 Task: Add Member Danyal to Card Card0029 in Board Board0023 in Workspace Development in Trello
Action: Mouse moved to (485, 551)
Screenshot: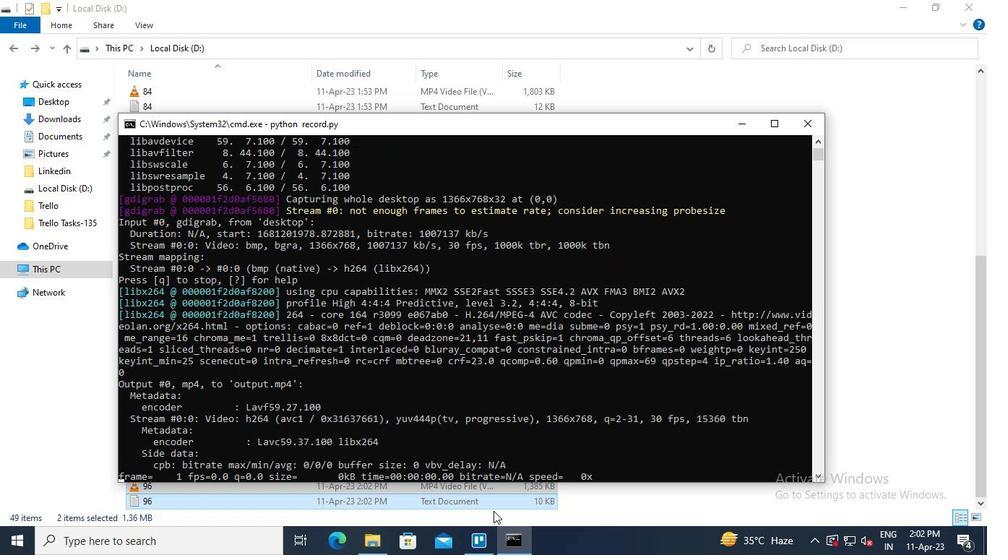 
Action: Mouse pressed left at (485, 551)
Screenshot: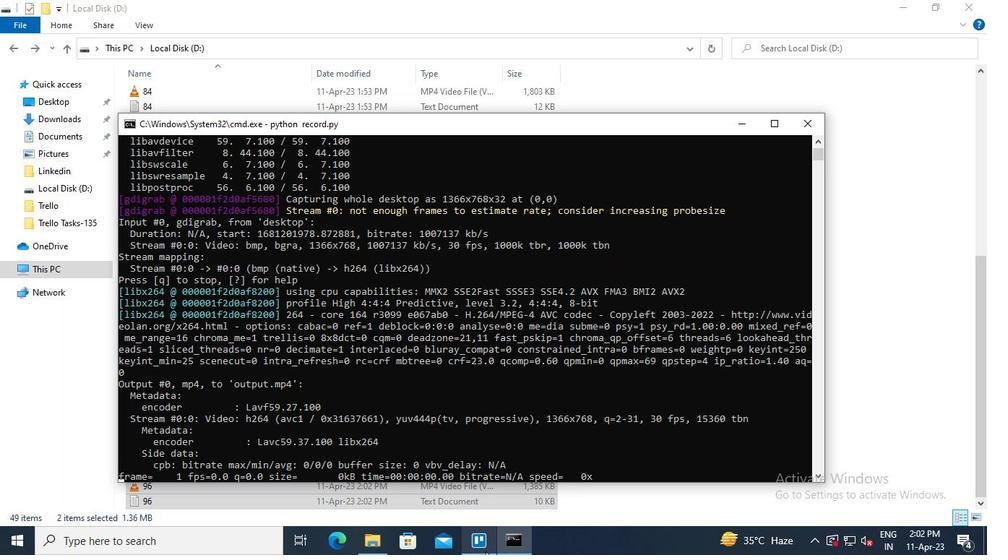 
Action: Mouse moved to (249, 169)
Screenshot: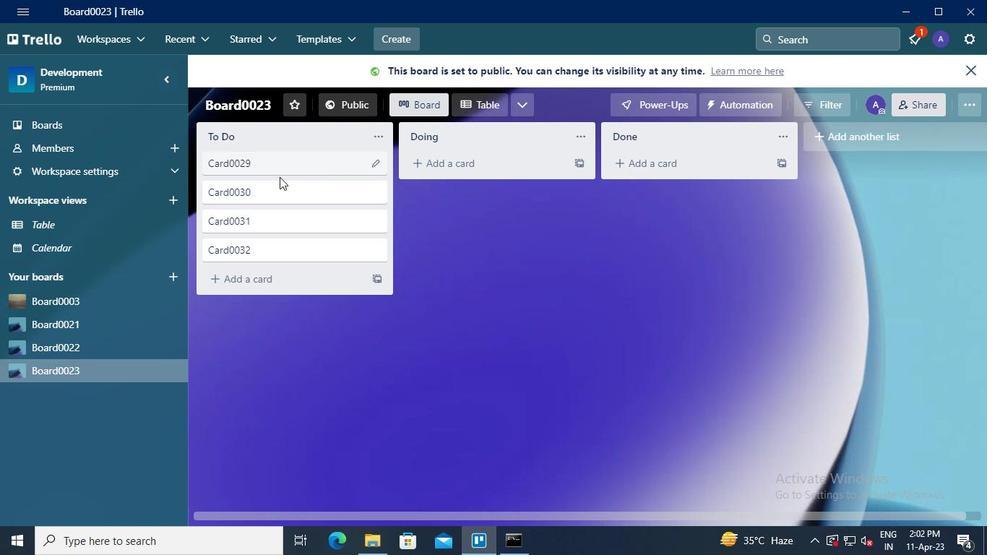 
Action: Mouse pressed left at (249, 169)
Screenshot: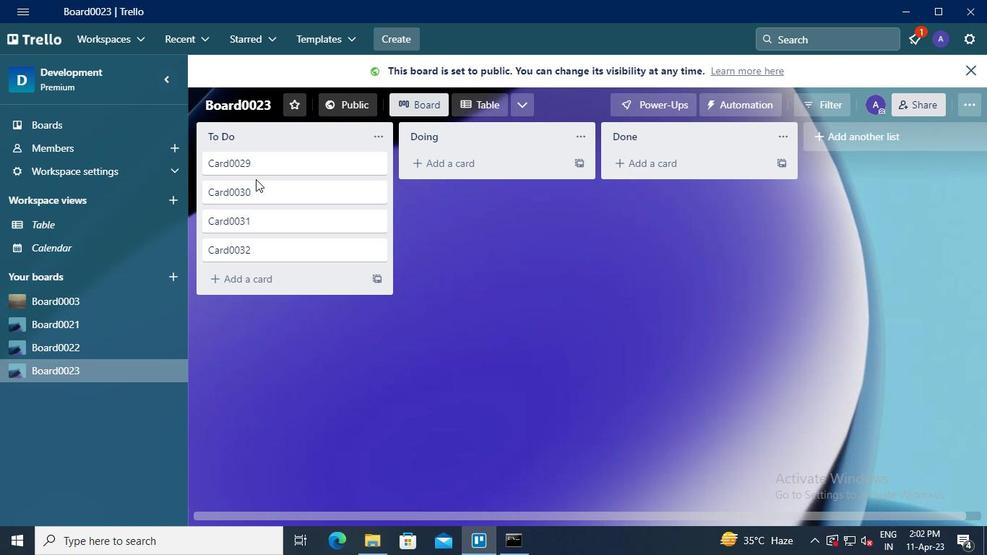 
Action: Mouse moved to (679, 138)
Screenshot: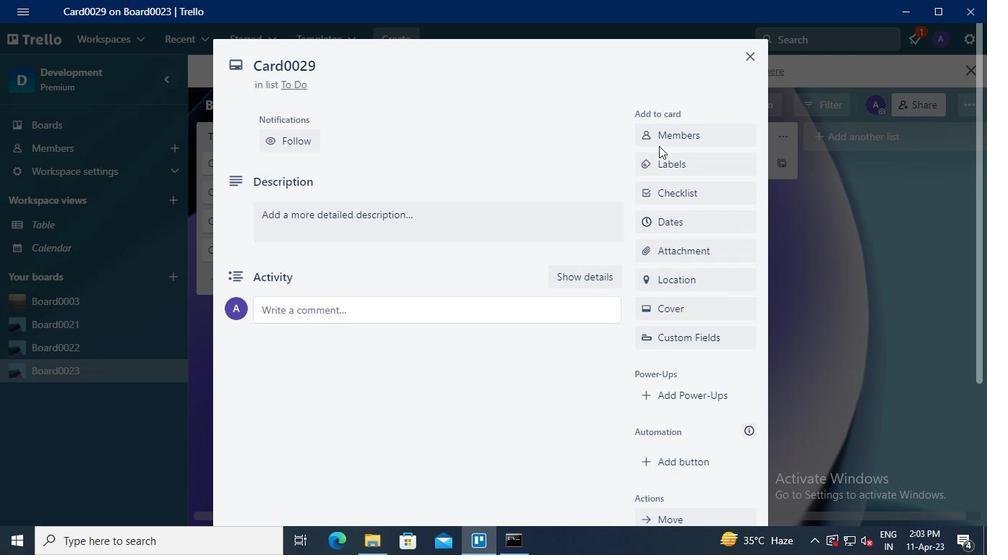 
Action: Mouse pressed left at (679, 138)
Screenshot: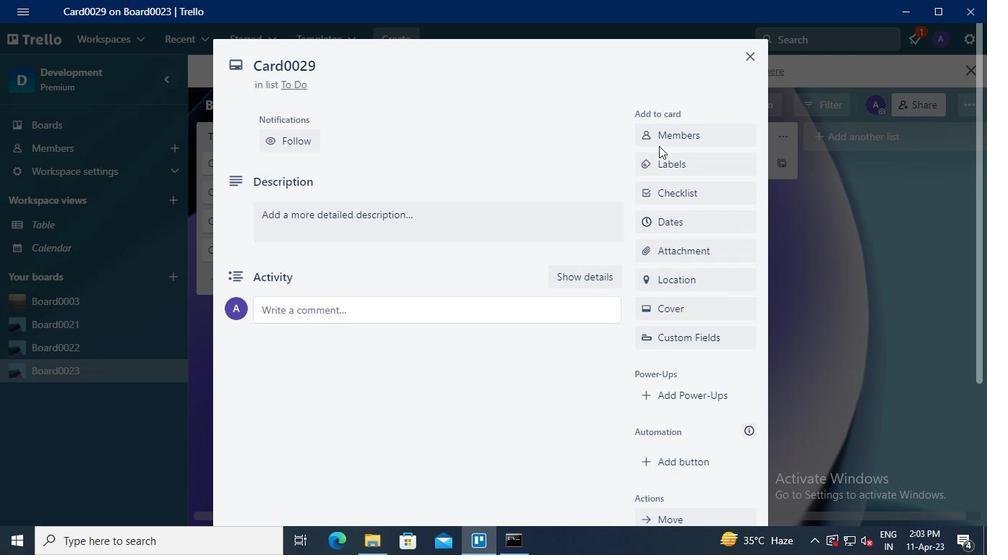 
Action: Mouse moved to (701, 198)
Screenshot: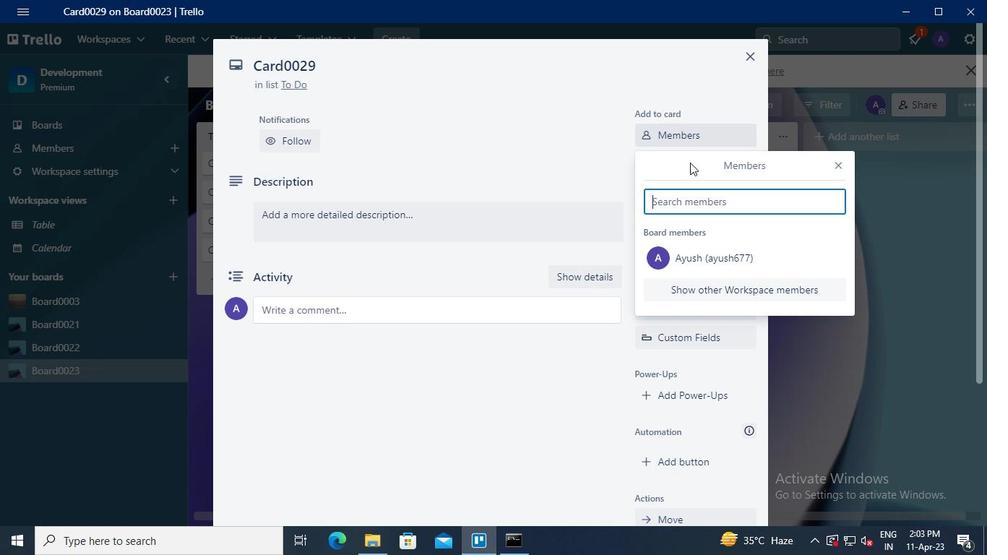 
Action: Mouse pressed left at (701, 198)
Screenshot: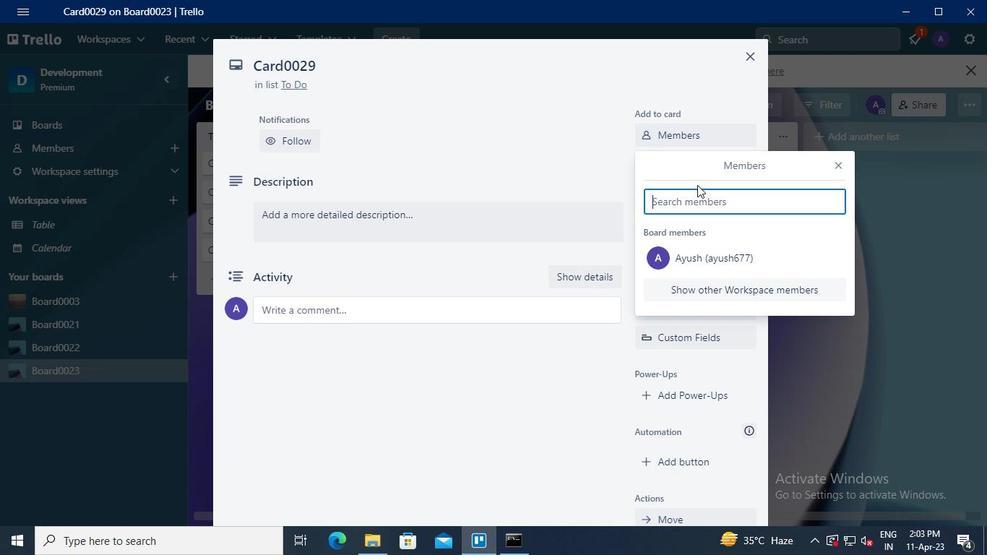 
Action: Keyboard Key.shift
Screenshot: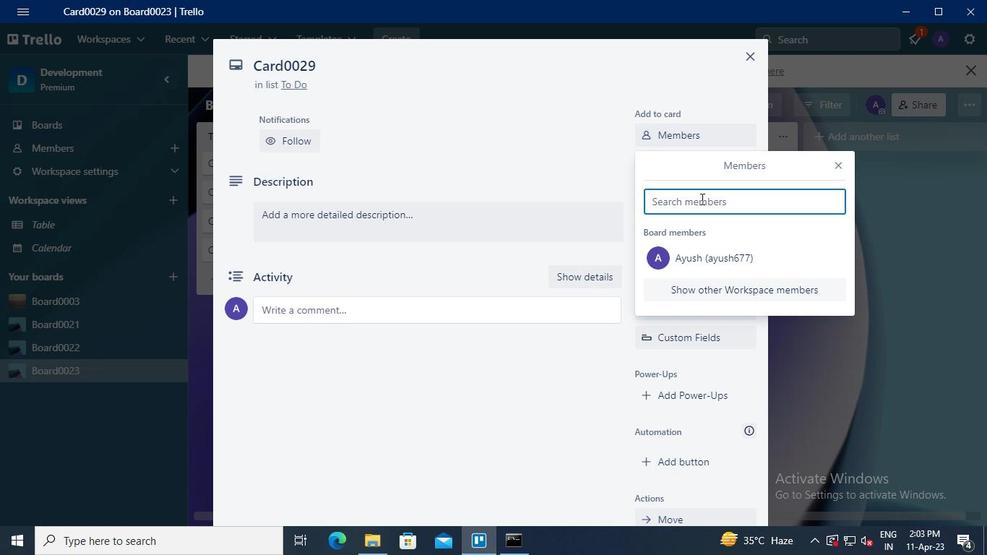 
Action: Keyboard D
Screenshot: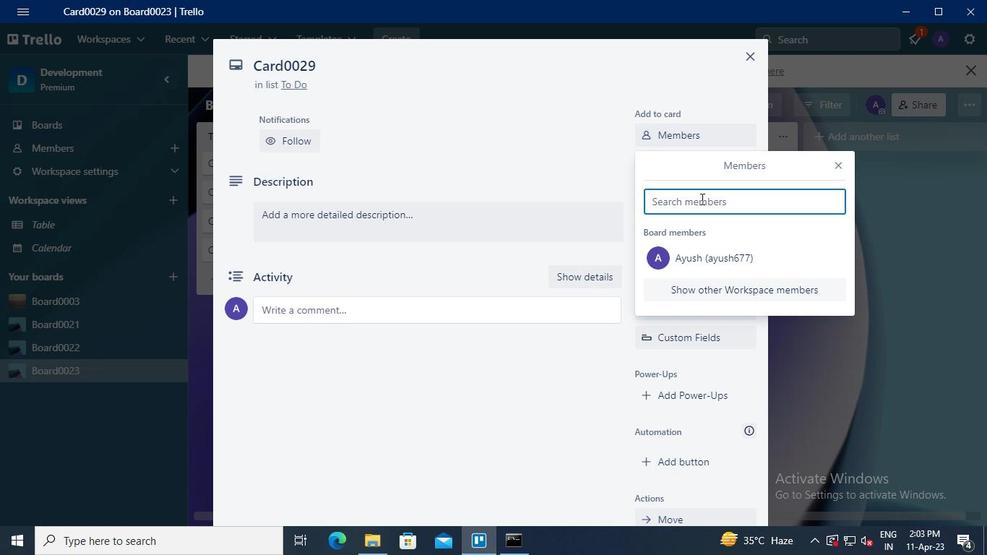 
Action: Keyboard a
Screenshot: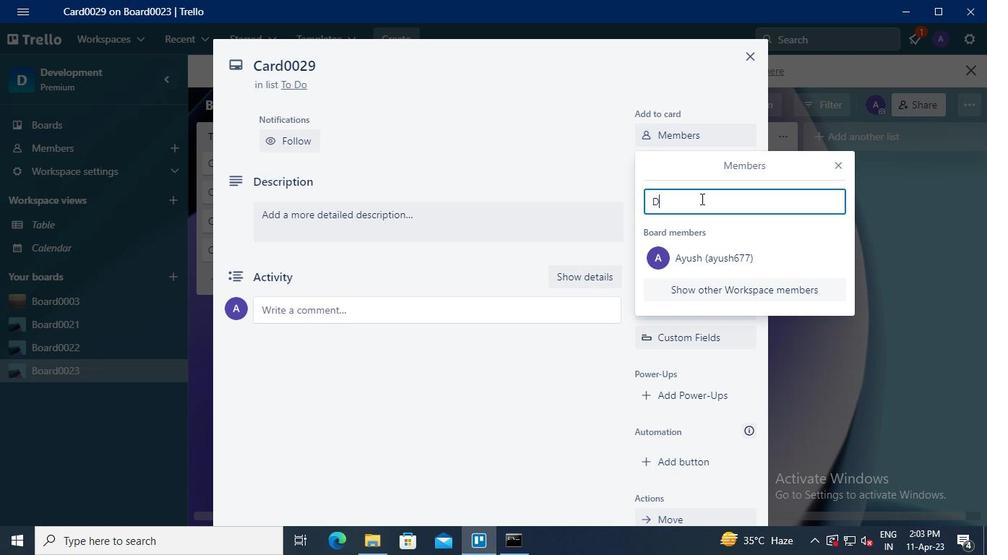 
Action: Keyboard n
Screenshot: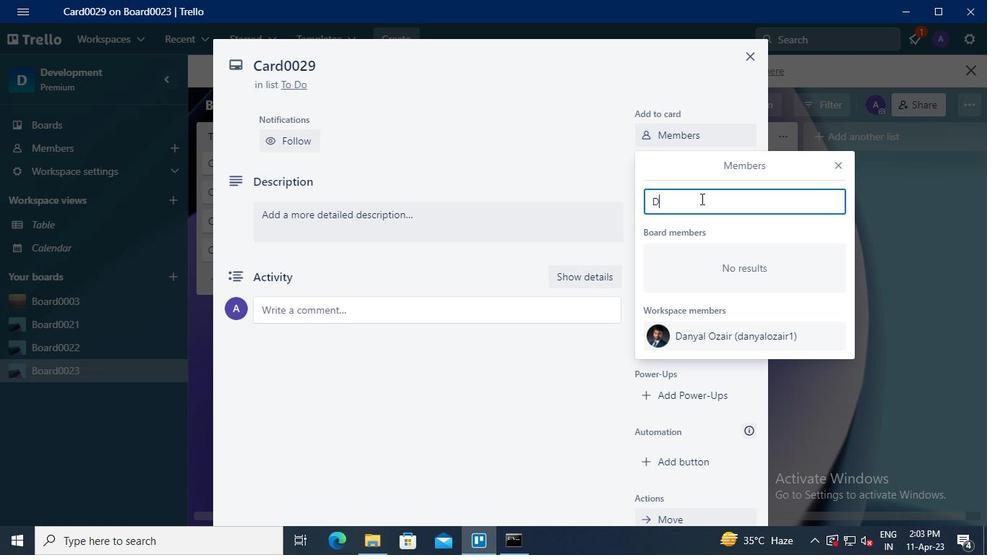 
Action: Keyboard y
Screenshot: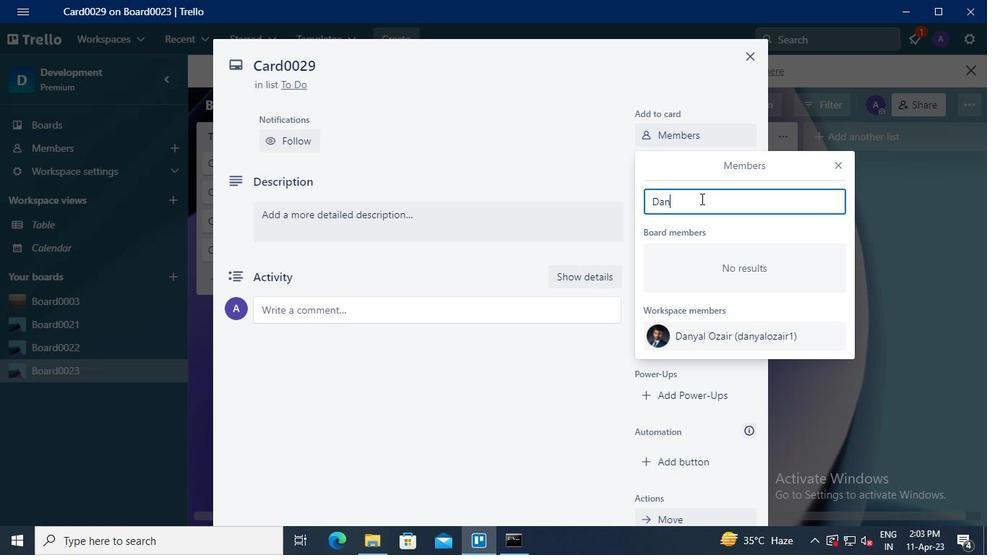 
Action: Keyboard a
Screenshot: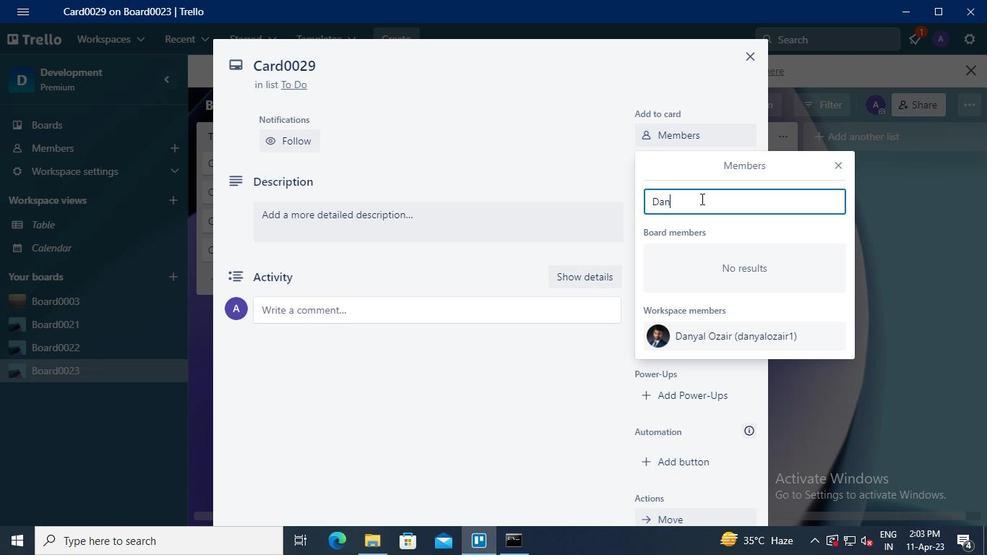 
Action: Keyboard l
Screenshot: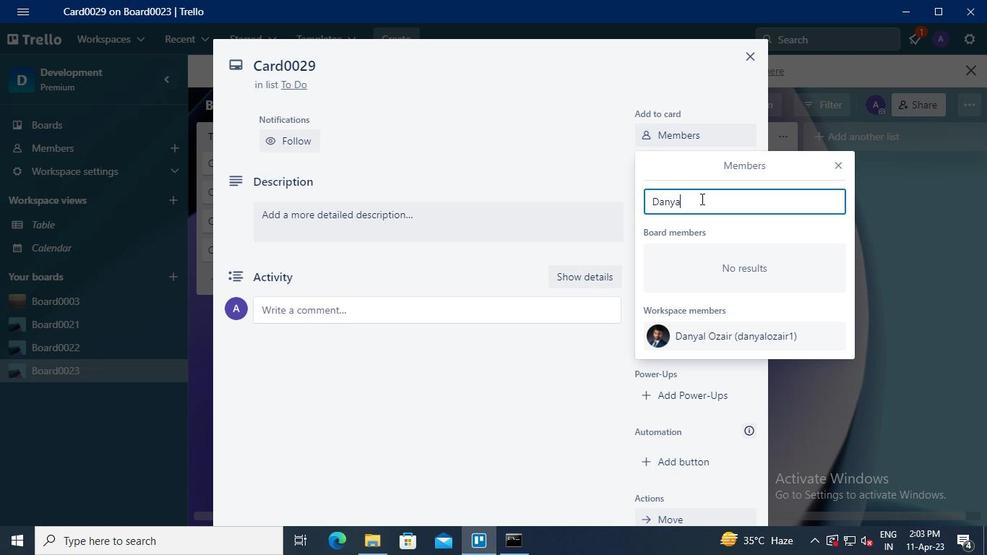 
Action: Mouse moved to (751, 333)
Screenshot: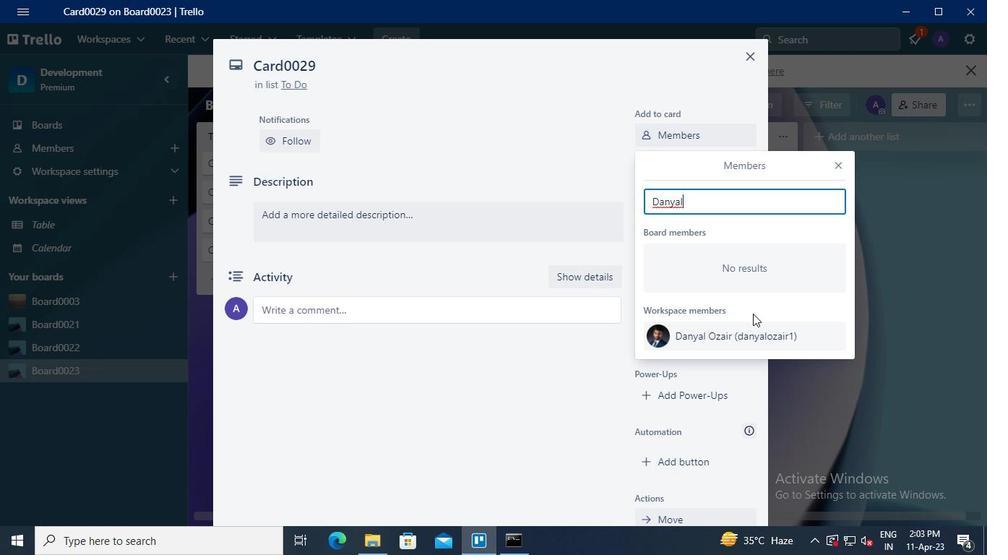
Action: Mouse pressed left at (751, 333)
Screenshot: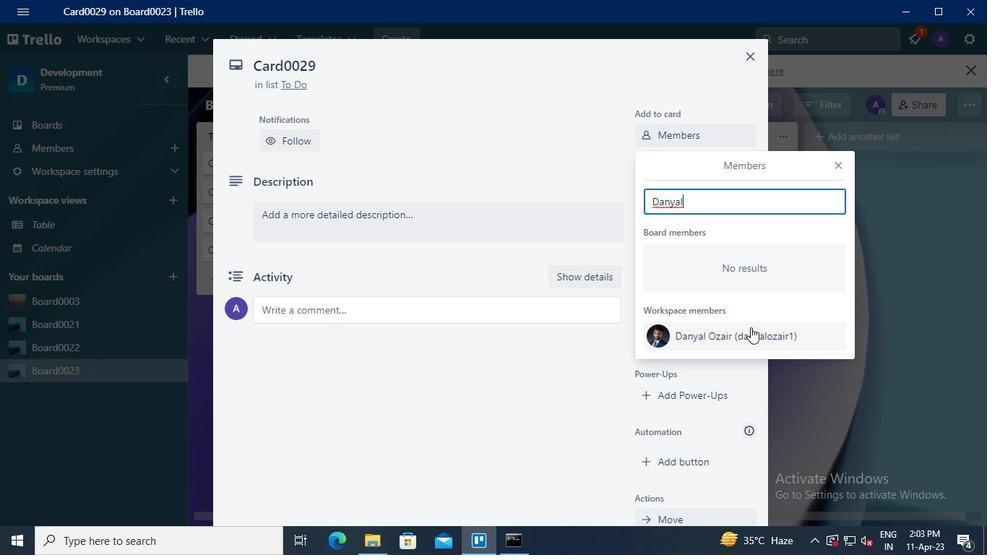 
Action: Mouse moved to (843, 164)
Screenshot: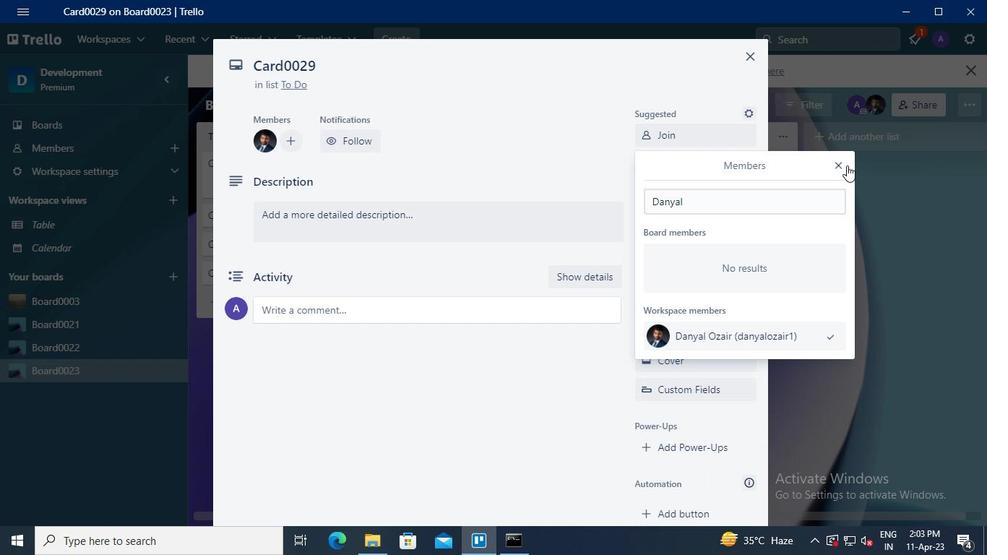 
Action: Mouse pressed left at (843, 164)
Screenshot: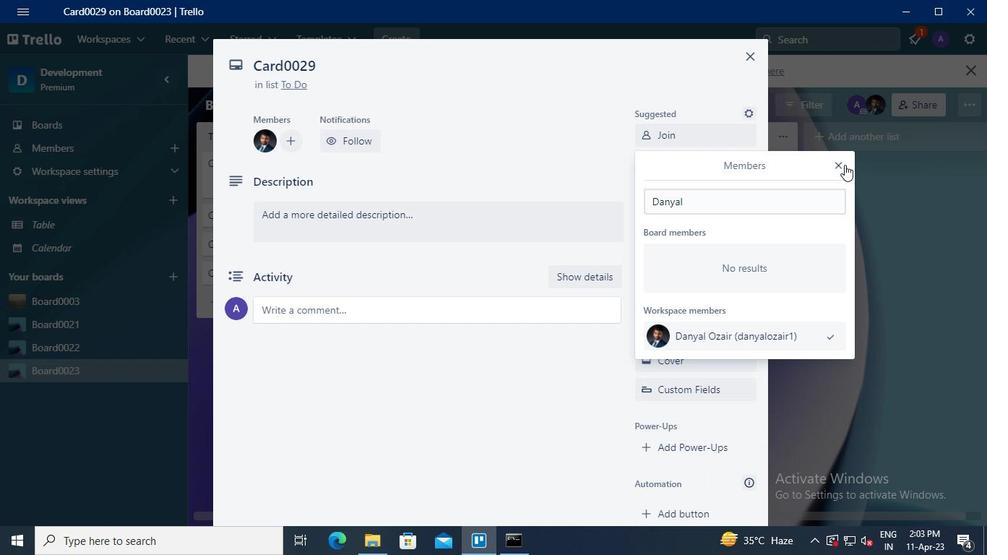 
Action: Mouse moved to (506, 541)
Screenshot: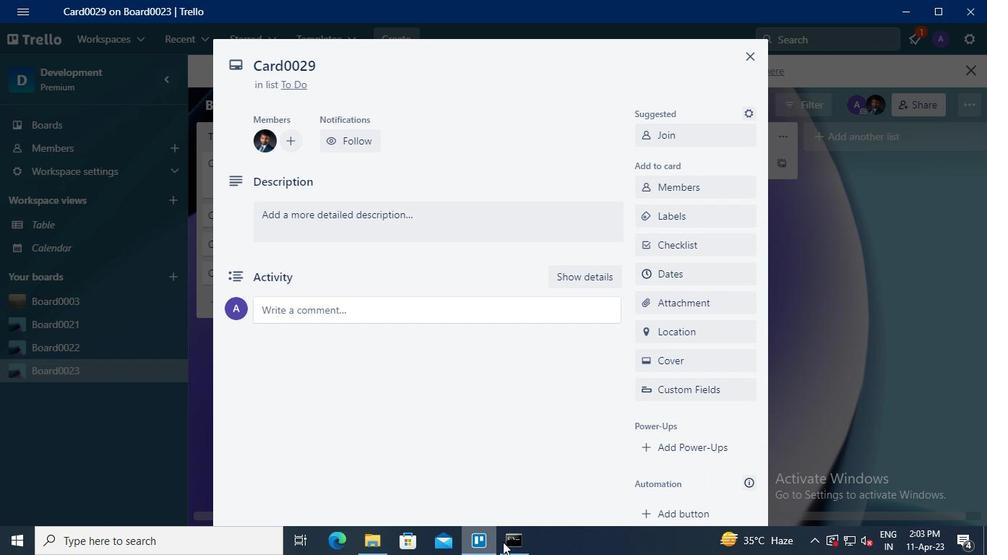 
Action: Mouse pressed left at (506, 541)
Screenshot: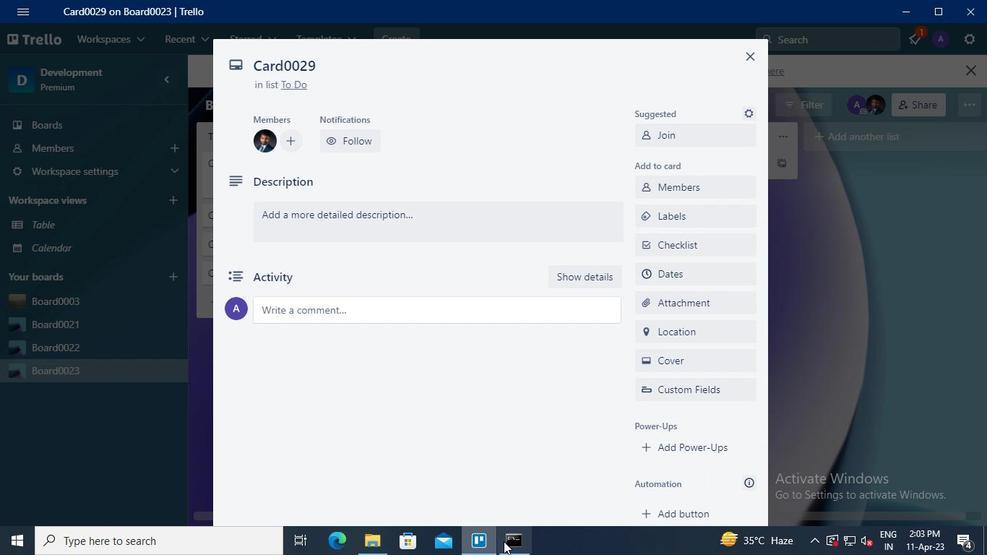 
Action: Mouse moved to (811, 126)
Screenshot: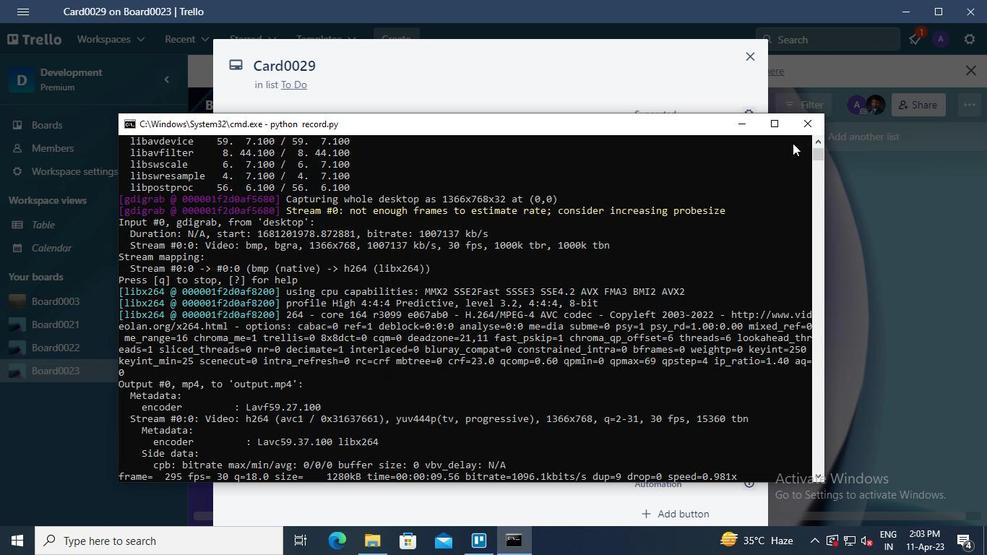 
Action: Mouse pressed left at (811, 126)
Screenshot: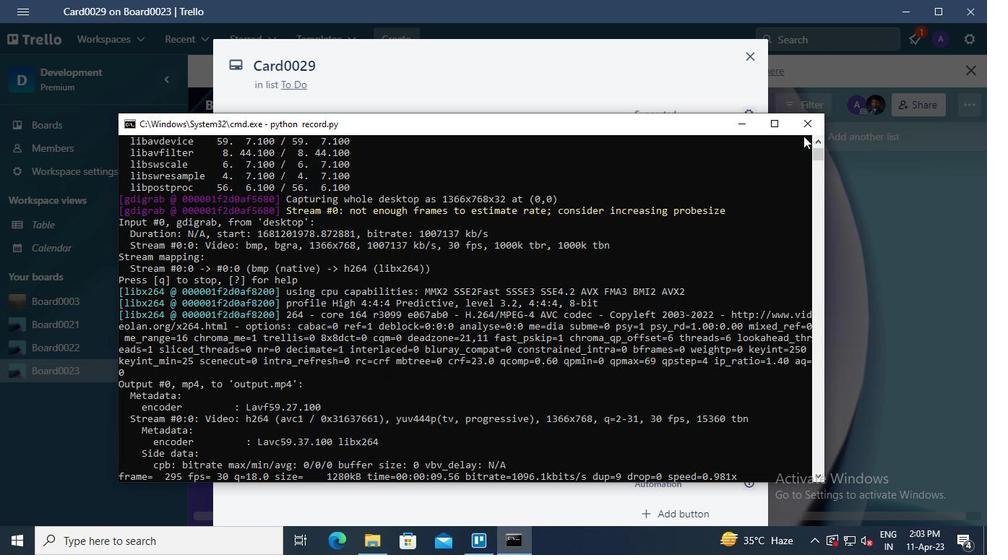 
